 Task: Enable the stream filter module "M3U playlist import".
Action: Mouse moved to (128, 17)
Screenshot: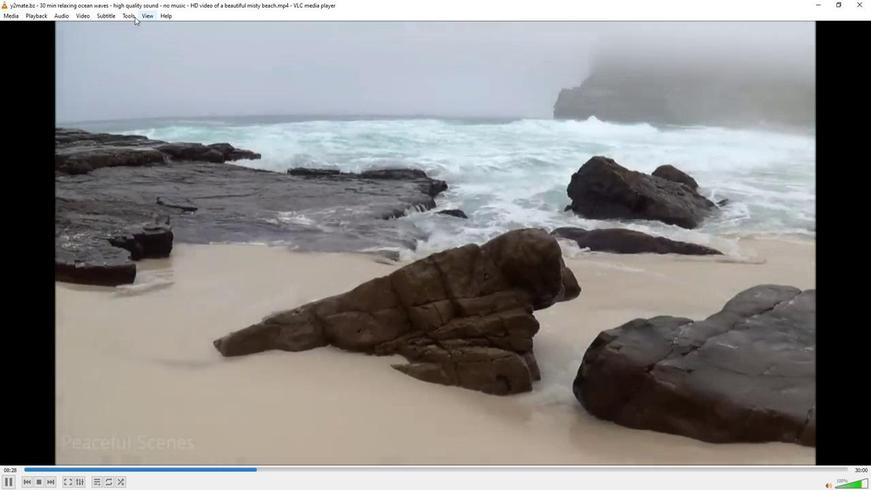 
Action: Mouse pressed left at (128, 17)
Screenshot: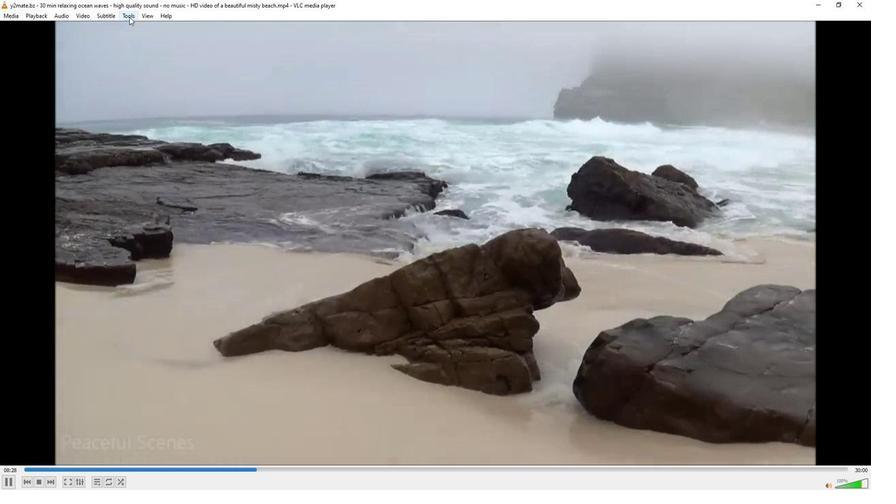 
Action: Mouse moved to (146, 123)
Screenshot: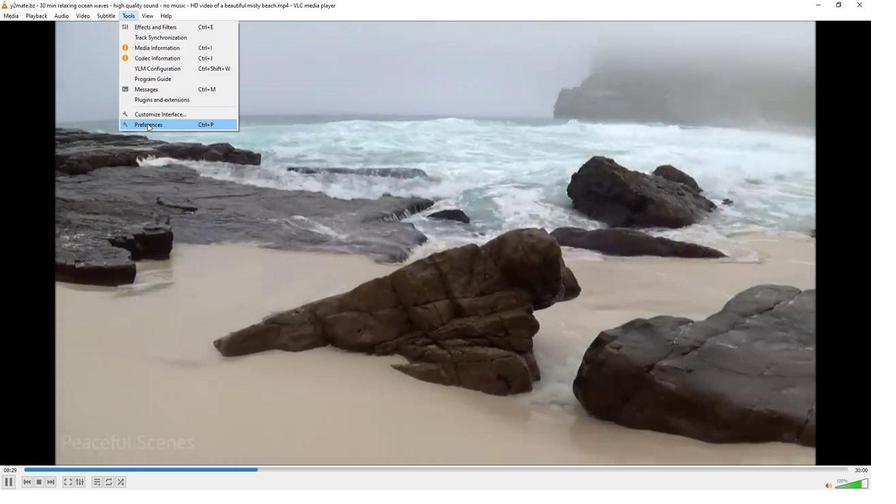 
Action: Mouse pressed left at (146, 123)
Screenshot: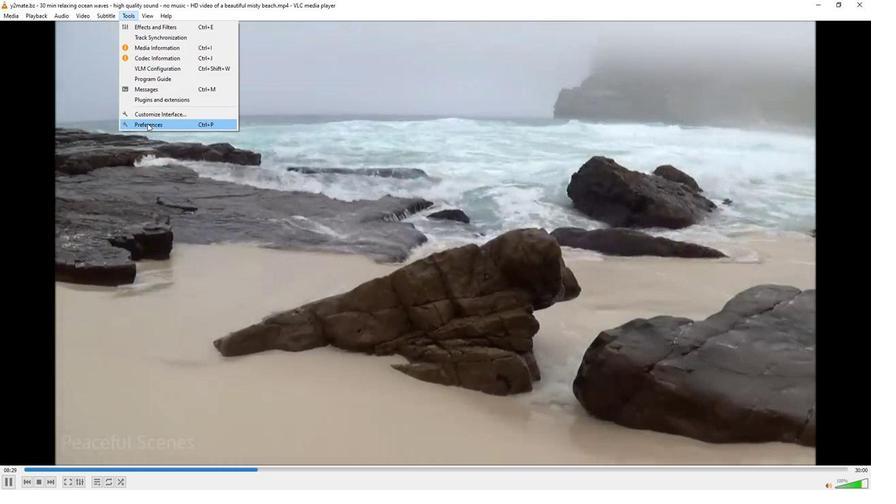 
Action: Mouse moved to (234, 380)
Screenshot: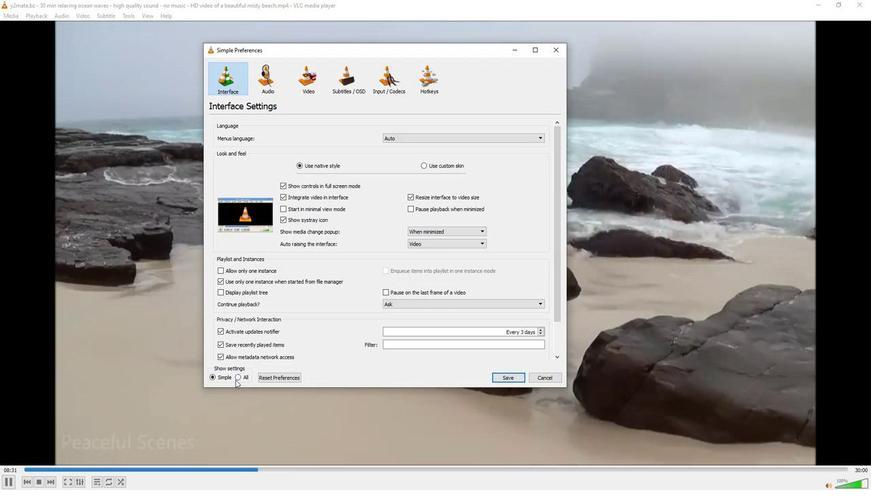 
Action: Mouse pressed left at (234, 380)
Screenshot: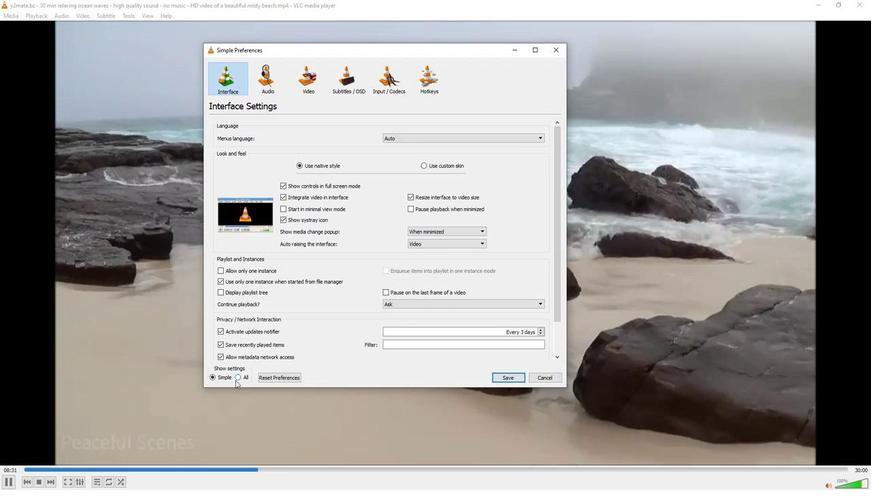 
Action: Mouse moved to (222, 248)
Screenshot: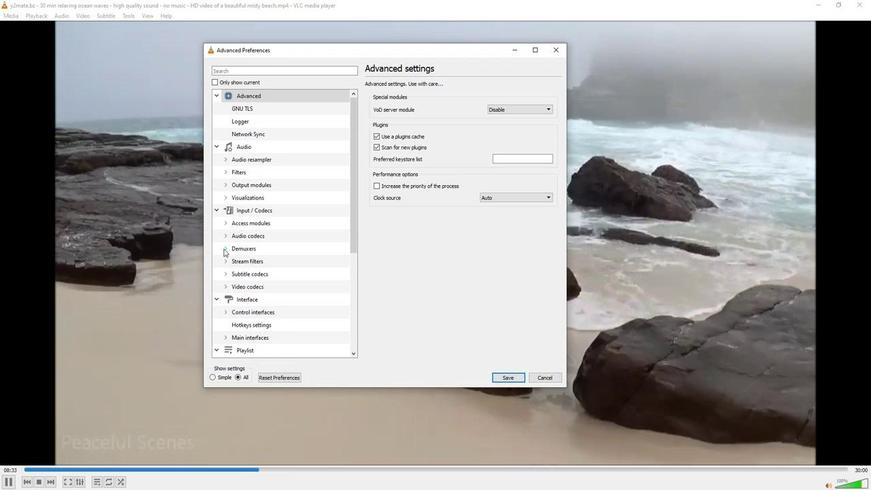 
Action: Mouse pressed left at (222, 248)
Screenshot: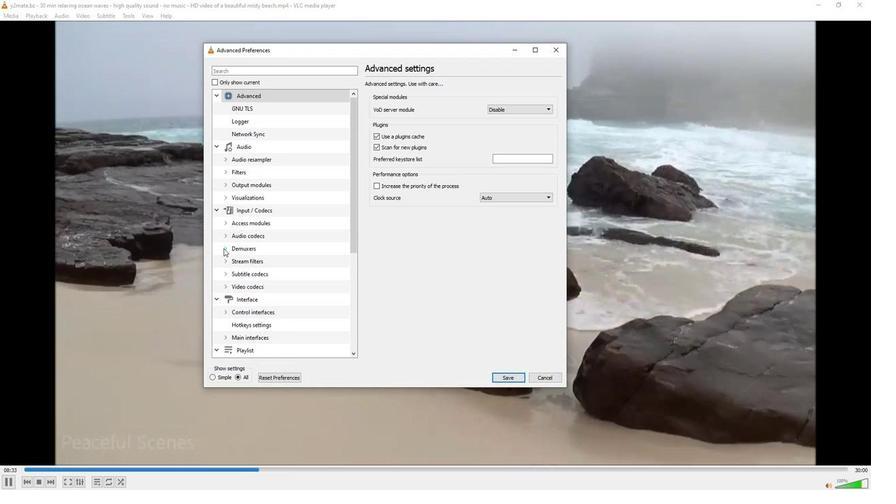 
Action: Mouse moved to (245, 280)
Screenshot: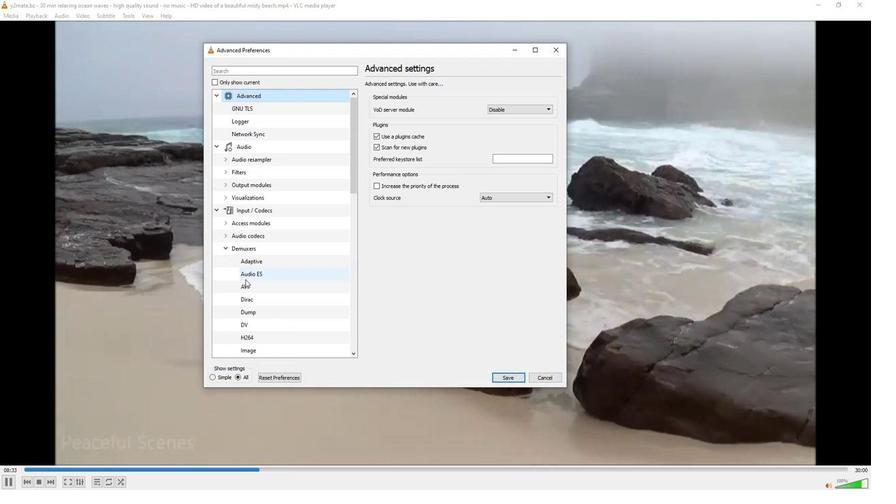 
Action: Mouse scrolled (245, 280) with delta (0, 0)
Screenshot: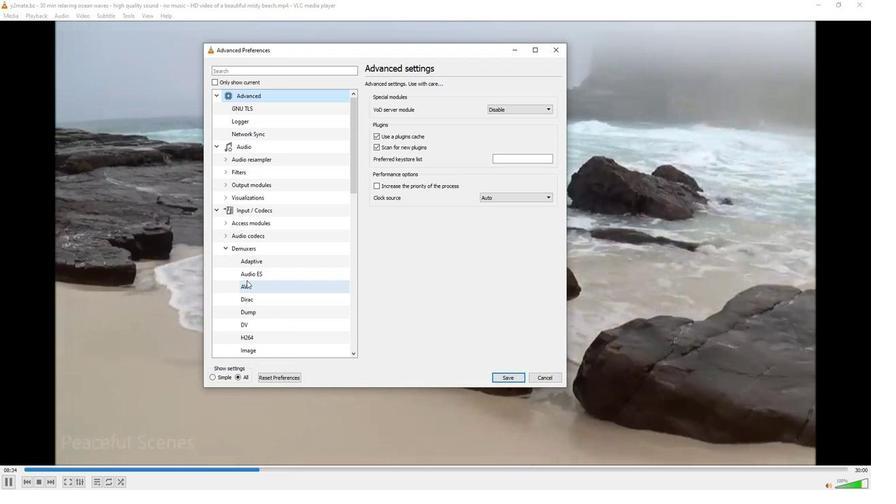 
Action: Mouse scrolled (245, 280) with delta (0, 0)
Screenshot: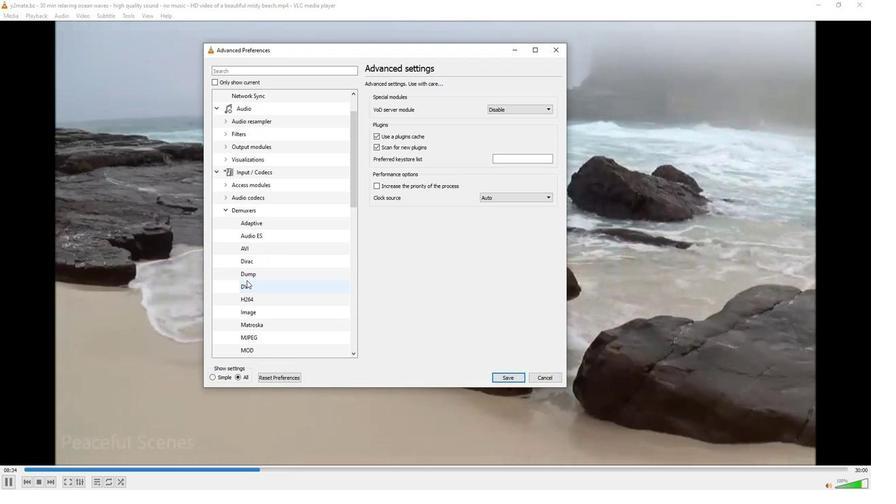
Action: Mouse scrolled (245, 280) with delta (0, 0)
Screenshot: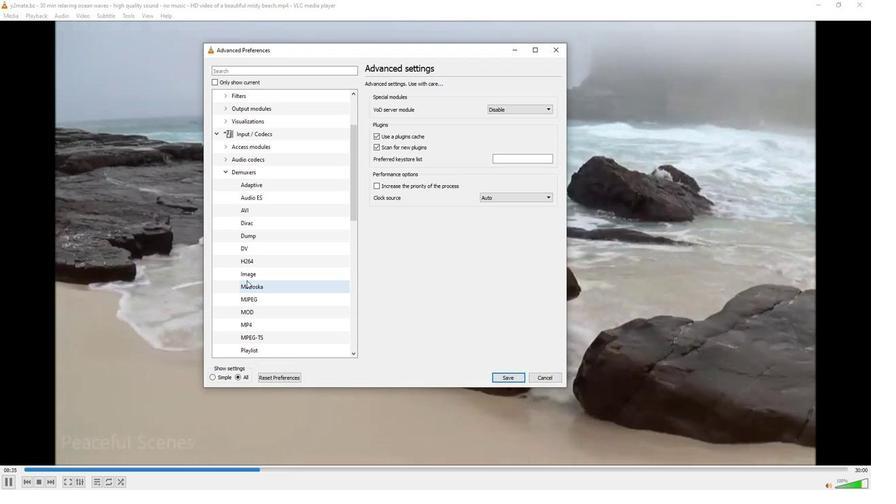 
Action: Mouse scrolled (245, 280) with delta (0, 0)
Screenshot: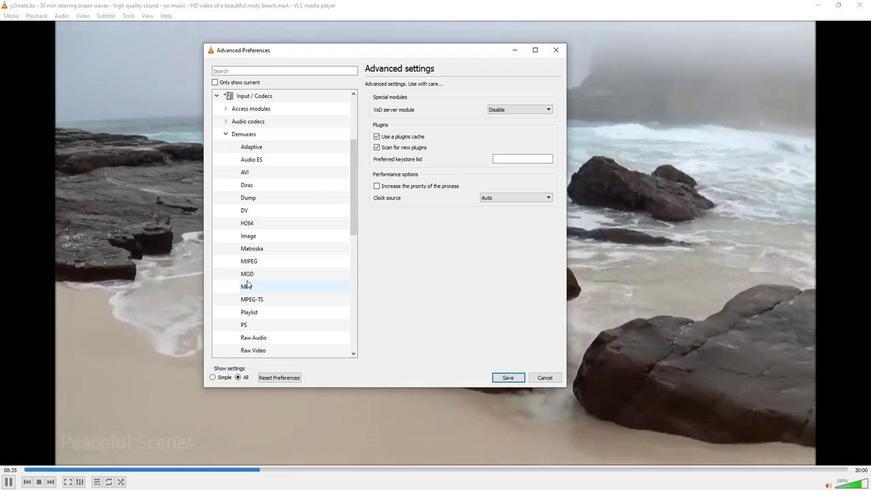 
Action: Mouse scrolled (245, 280) with delta (0, 0)
Screenshot: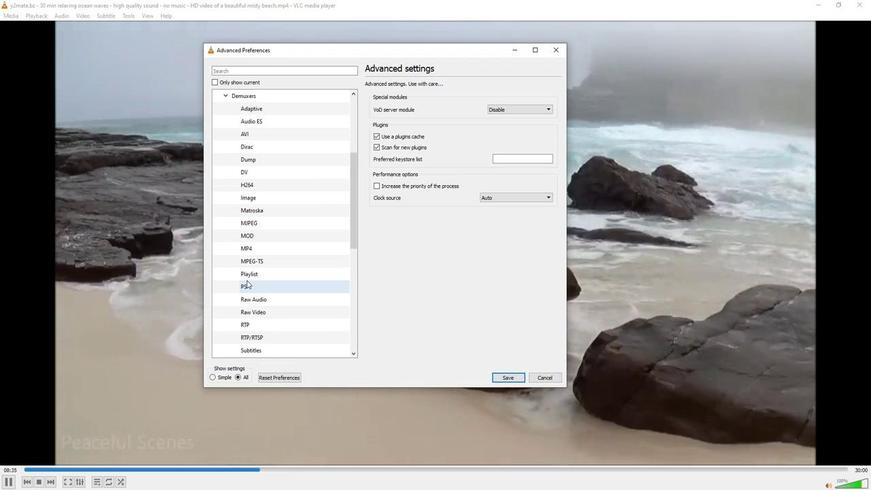 
Action: Mouse moved to (256, 335)
Screenshot: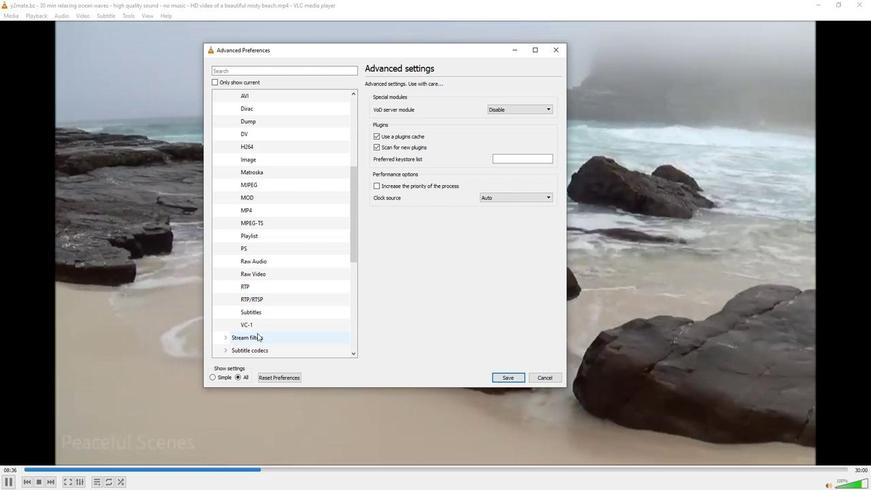 
Action: Mouse pressed left at (256, 335)
Screenshot: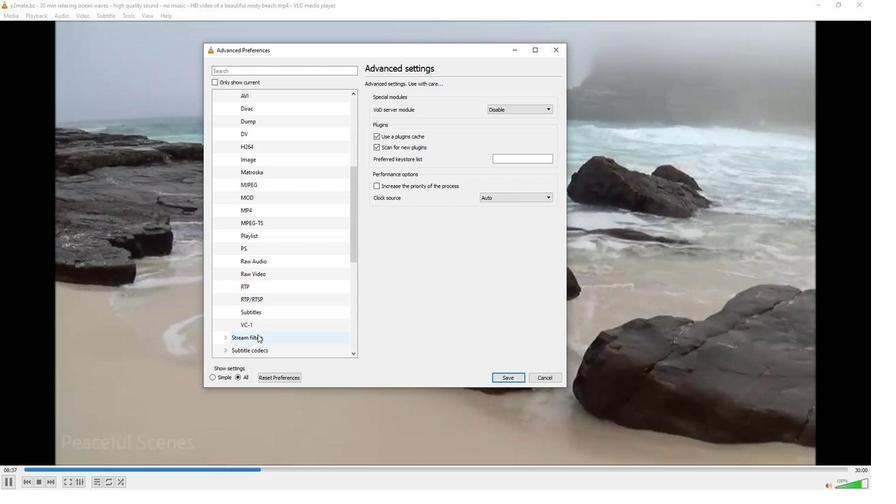 
Action: Mouse moved to (377, 170)
Screenshot: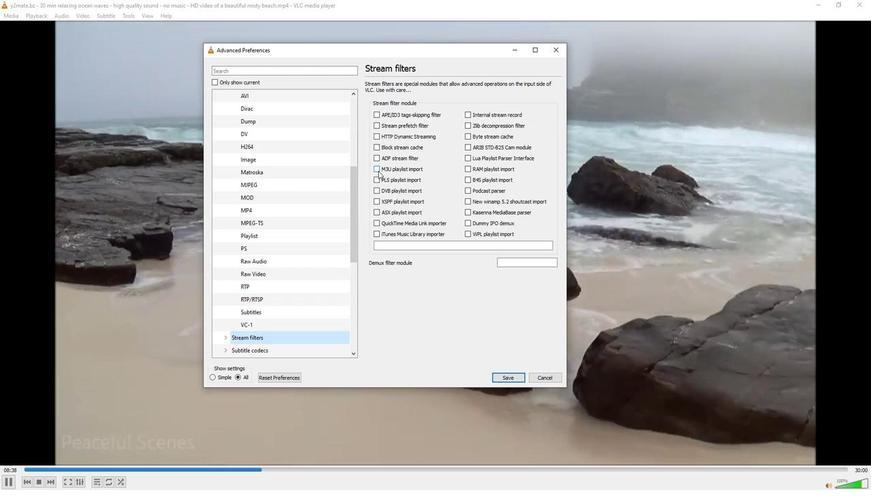 
Action: Mouse pressed left at (377, 170)
Screenshot: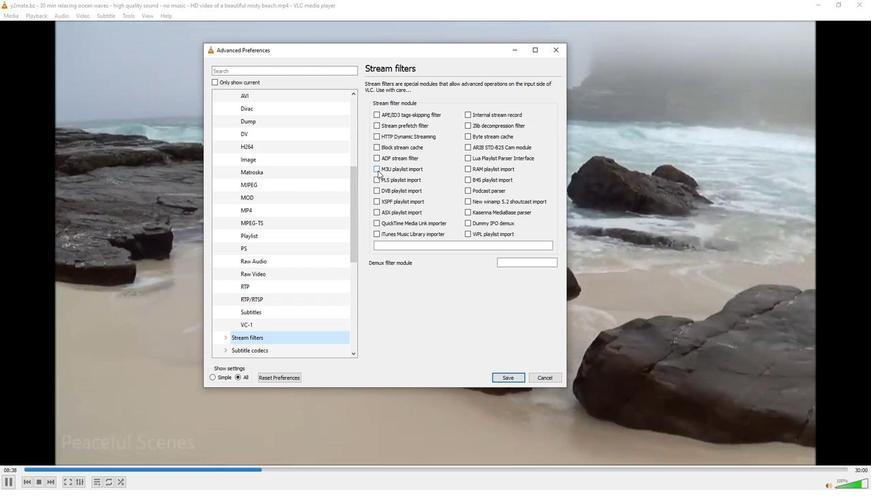 
Action: Mouse moved to (364, 184)
Screenshot: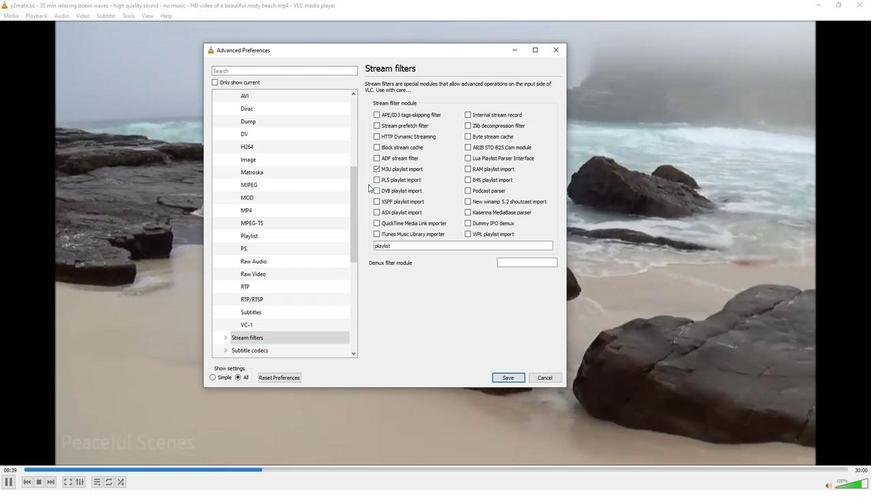 
